 Task: Go to a home page of company Apple
Action: Mouse moved to (589, 75)
Screenshot: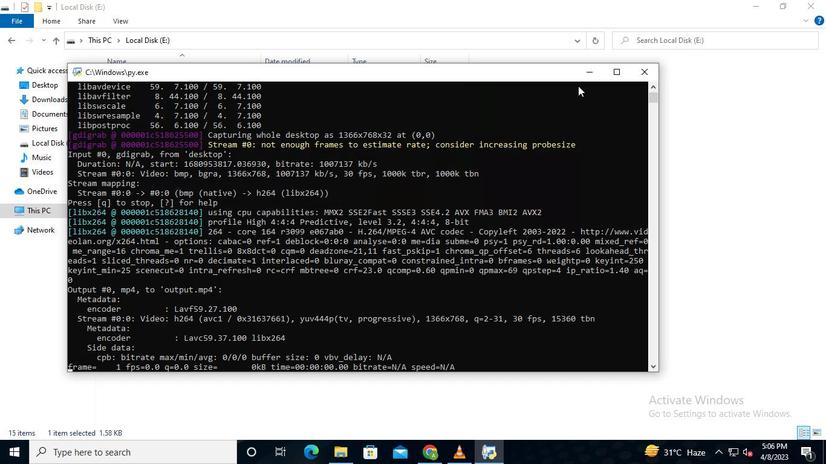 
Action: Mouse pressed left at (589, 75)
Screenshot: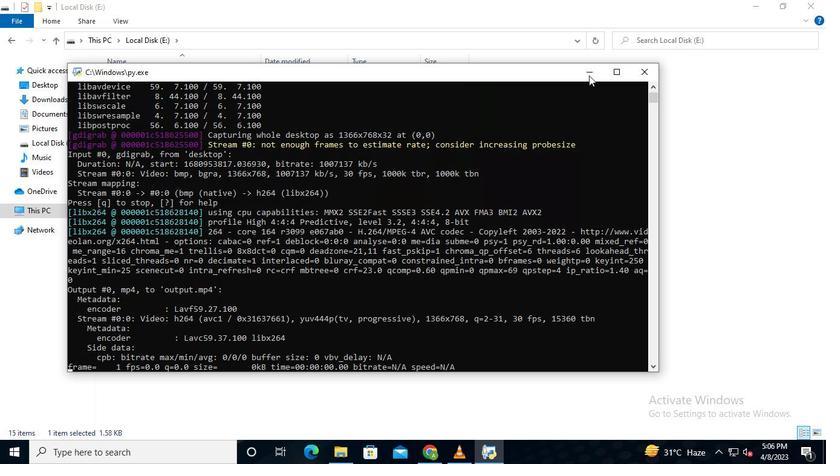 
Action: Mouse moved to (764, 10)
Screenshot: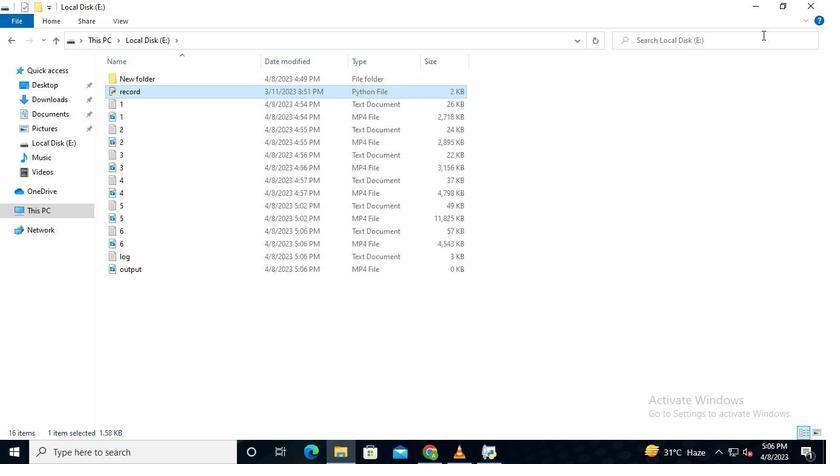 
Action: Mouse pressed left at (764, 10)
Screenshot: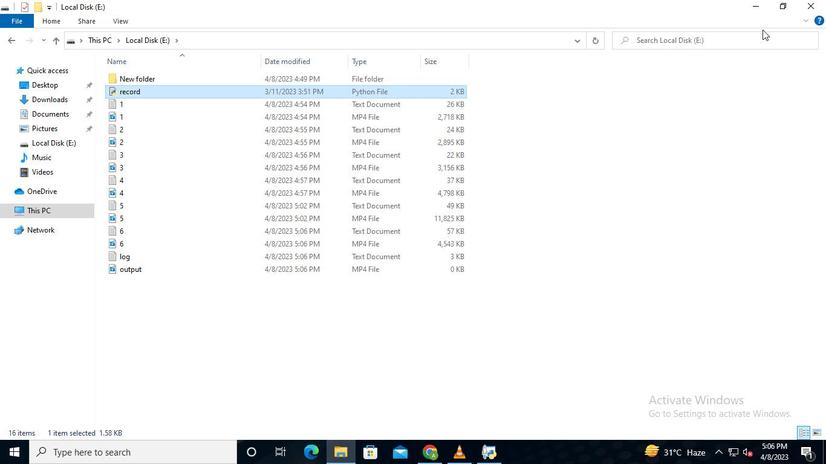
Action: Mouse moved to (435, 457)
Screenshot: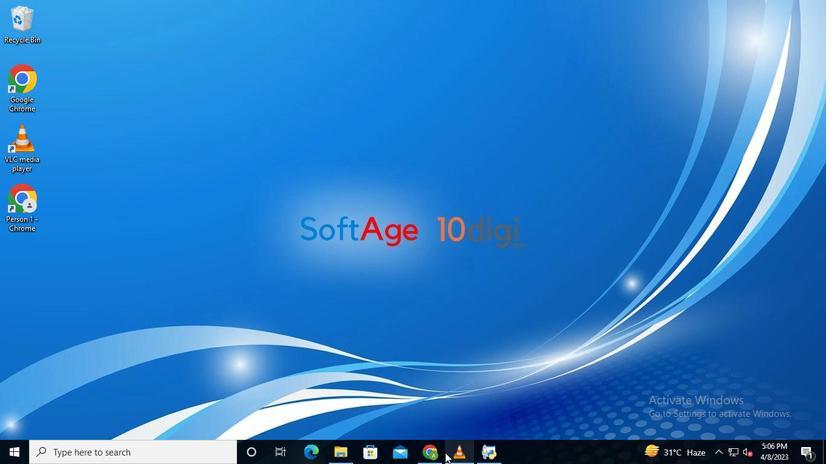 
Action: Mouse pressed left at (435, 457)
Screenshot: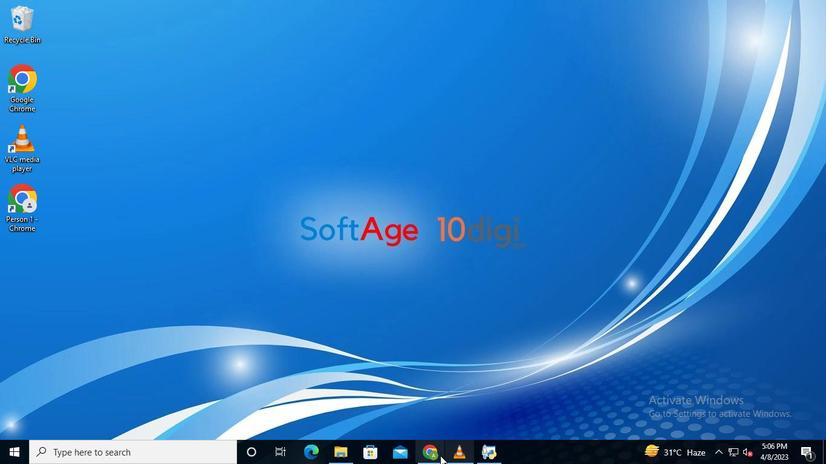 
Action: Mouse moved to (120, 77)
Screenshot: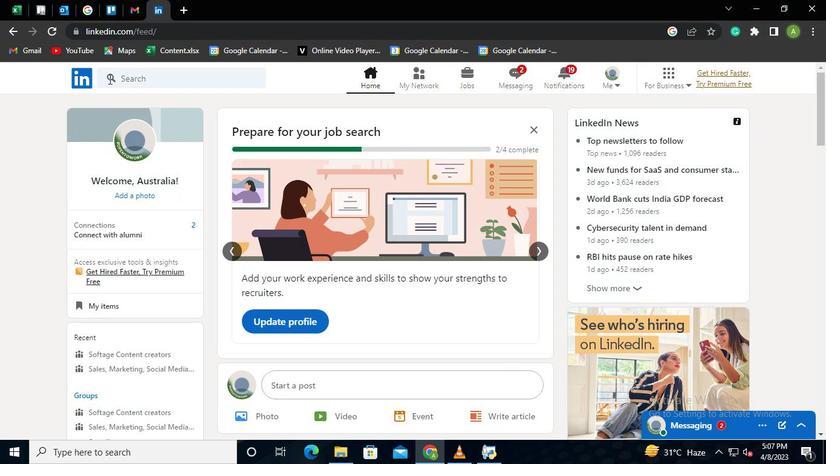 
Action: Mouse pressed left at (120, 77)
Screenshot: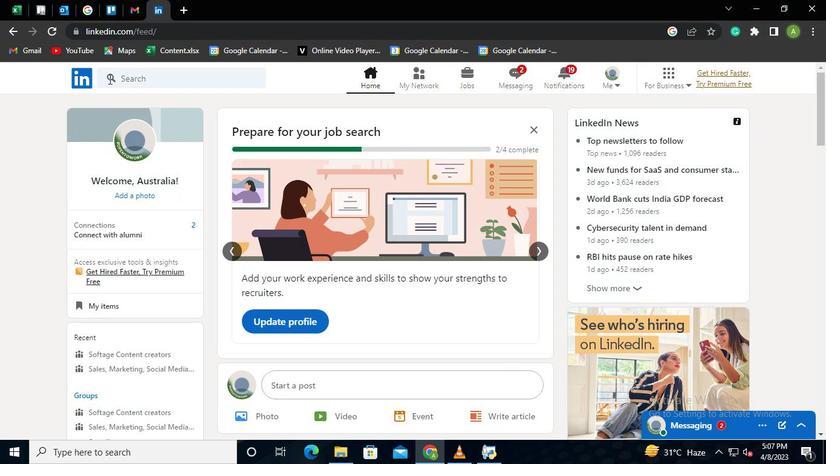 
Action: Mouse moved to (199, 102)
Screenshot: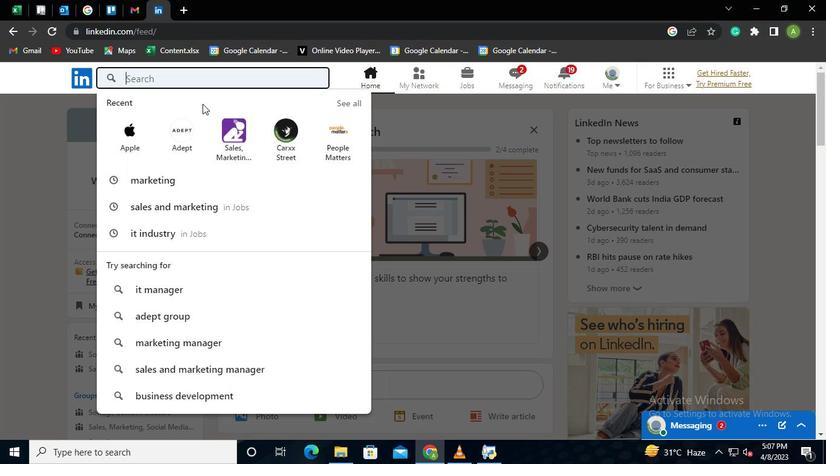 
Action: Keyboard Key.shift
Screenshot: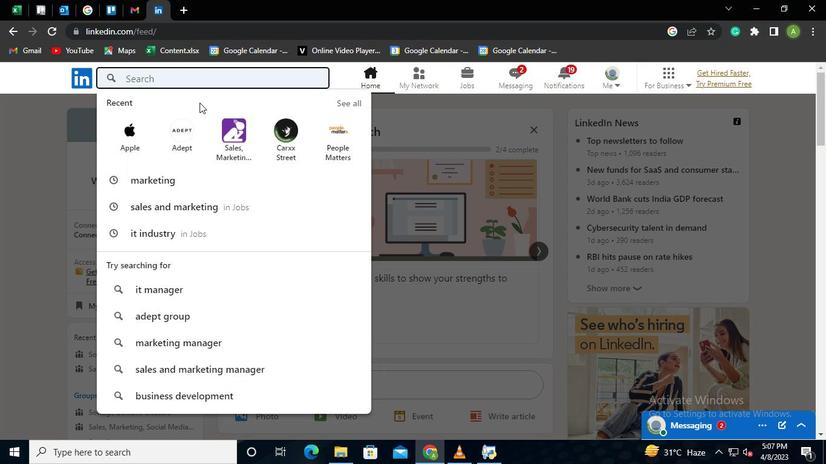 
Action: Keyboard A
Screenshot: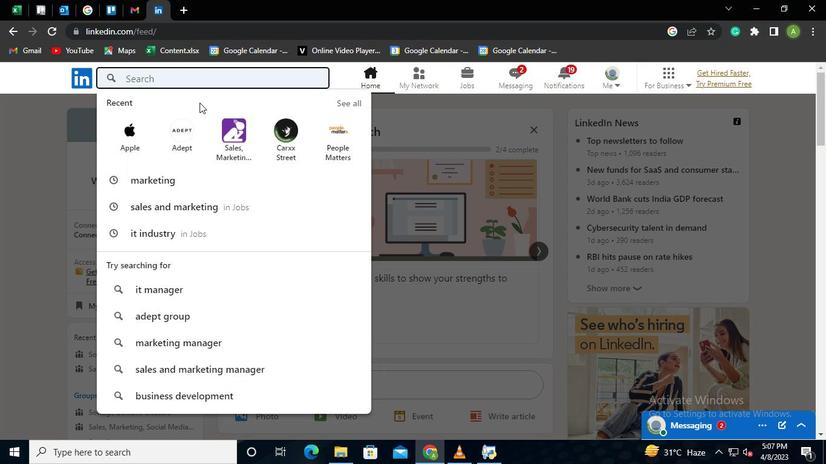 
Action: Keyboard p
Screenshot: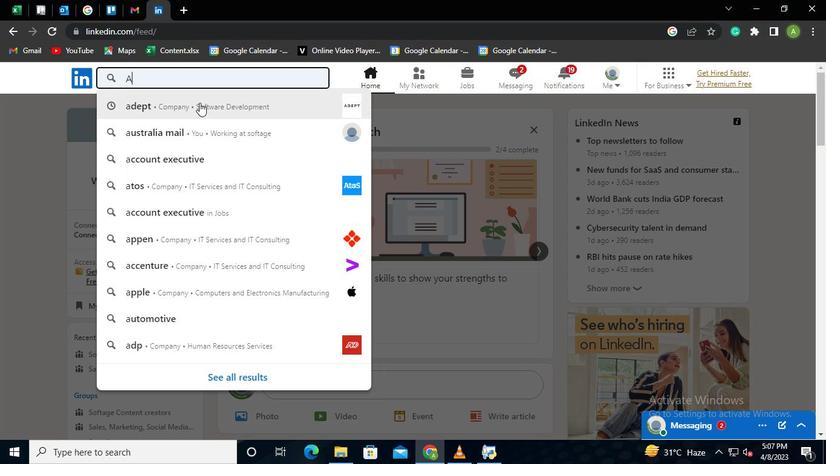 
Action: Keyboard p
Screenshot: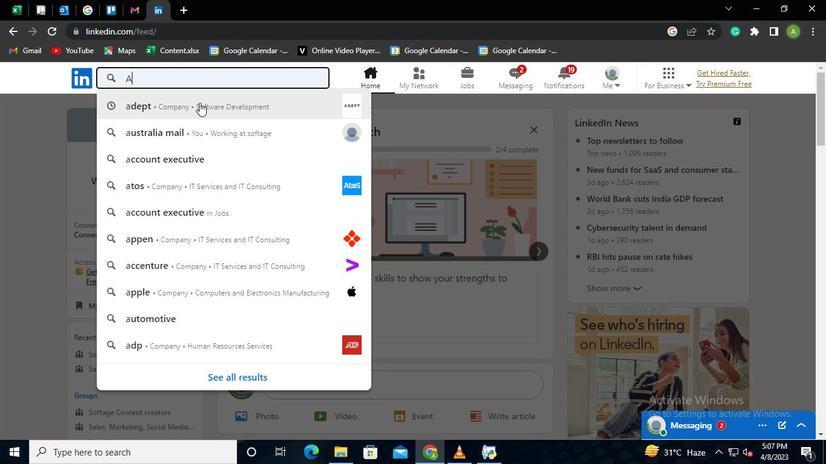 
Action: Keyboard l
Screenshot: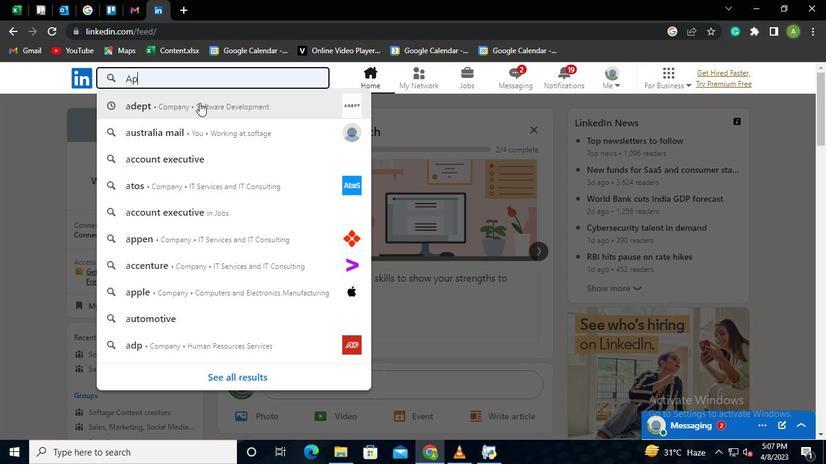 
Action: Keyboard e
Screenshot: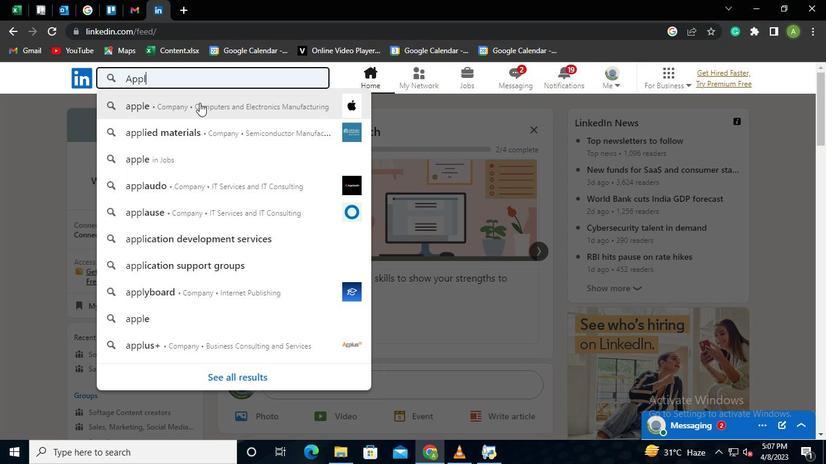 
Action: Keyboard Key.enter
Screenshot: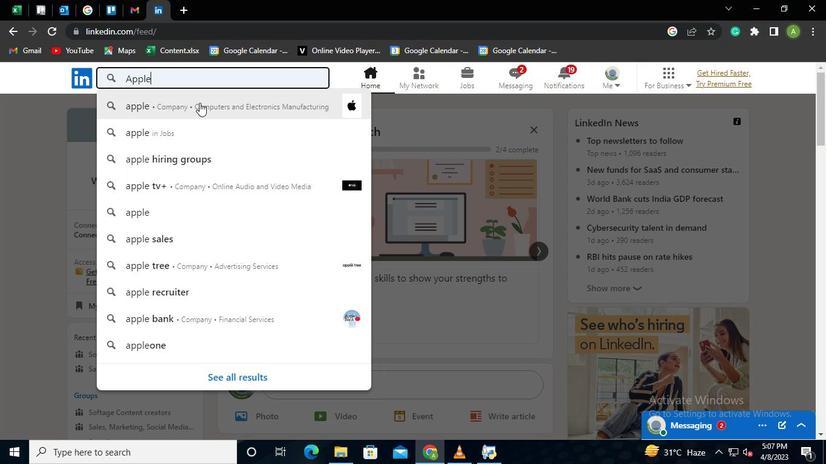 
Action: Mouse moved to (257, 193)
Screenshot: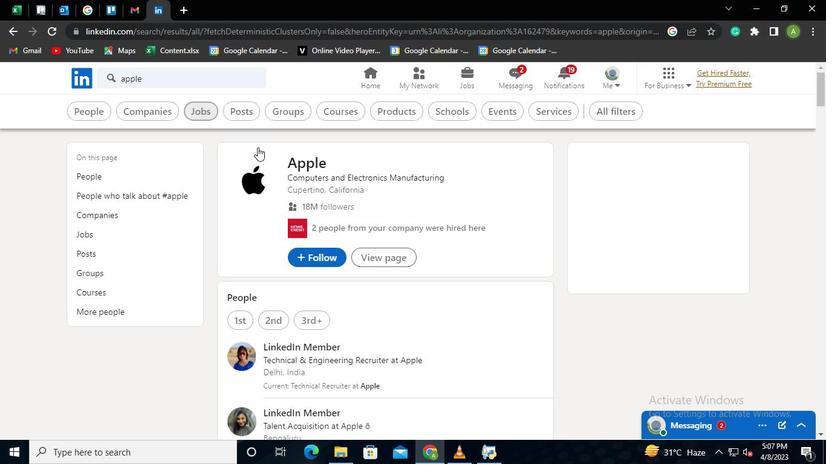 
Action: Mouse pressed left at (257, 193)
Screenshot: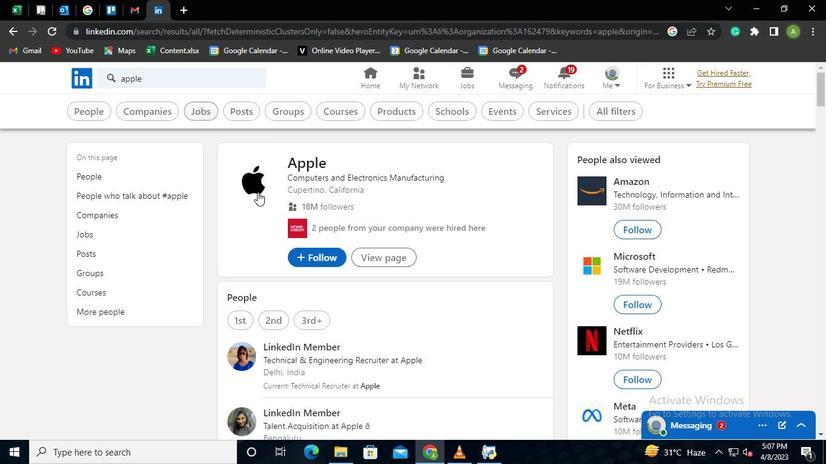 
Action: Mouse moved to (93, 336)
Screenshot: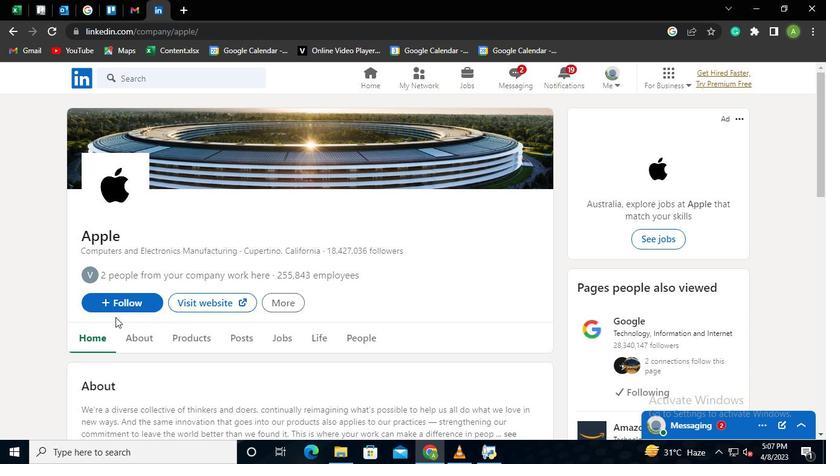 
Action: Mouse pressed left at (93, 336)
Screenshot: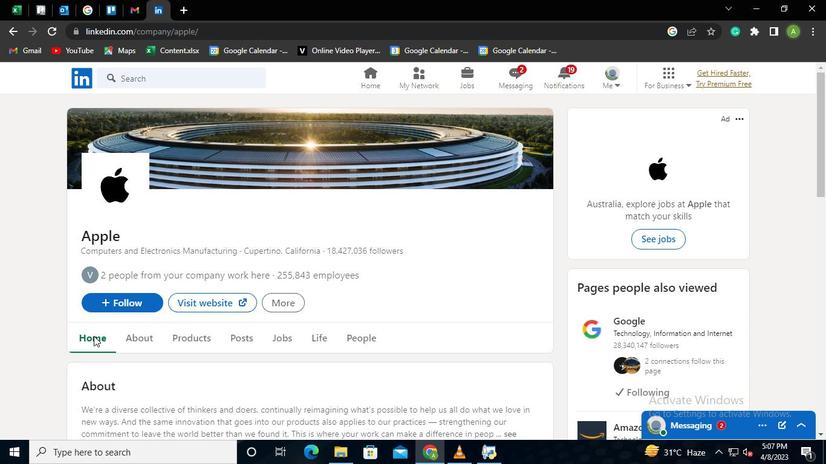 
Action: Mouse moved to (91, 340)
Screenshot: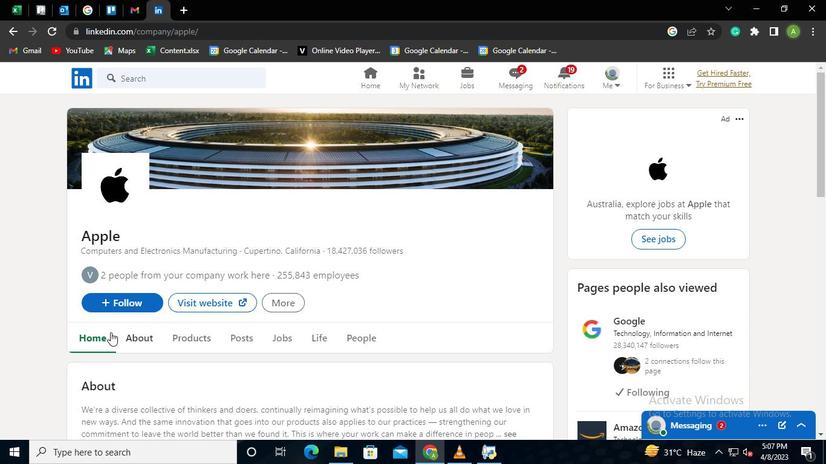 
Action: Mouse pressed left at (91, 340)
Screenshot: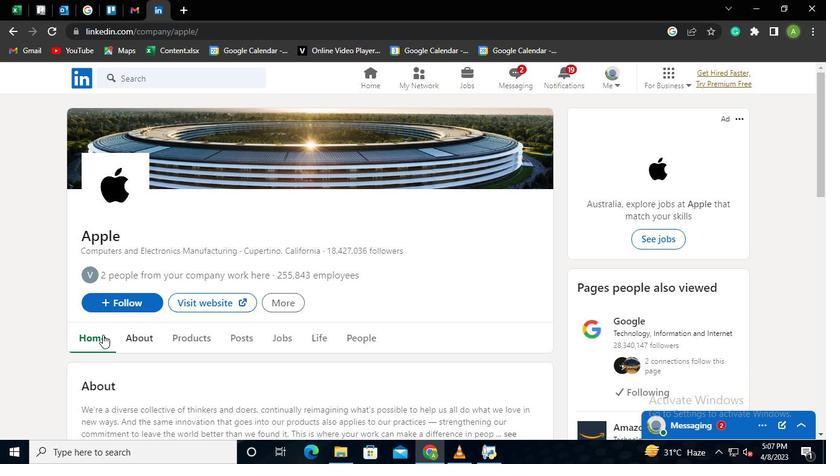 
Action: Mouse moved to (86, 76)
Screenshot: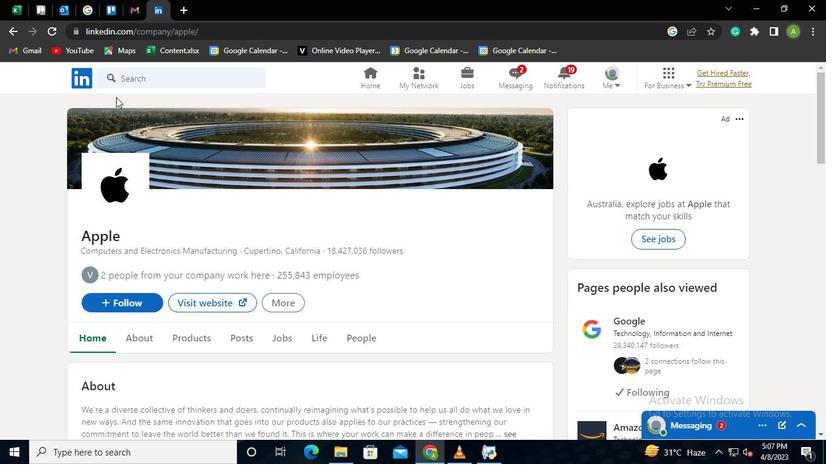 
Action: Mouse pressed left at (86, 76)
Screenshot: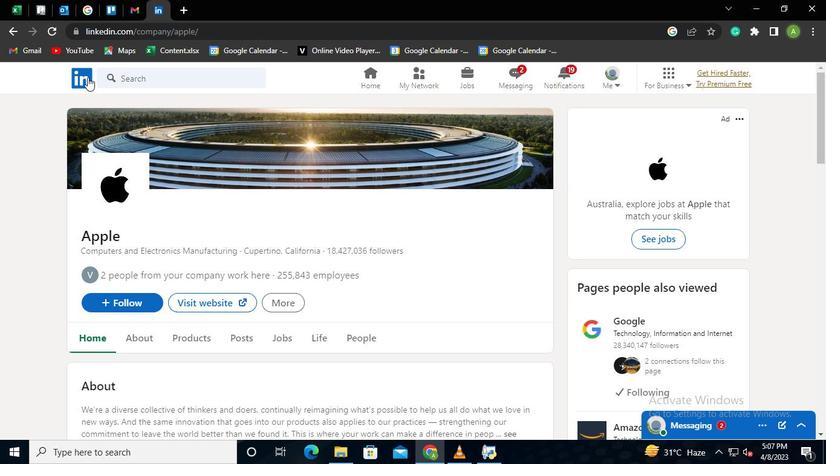 
Action: Mouse moved to (485, 446)
Screenshot: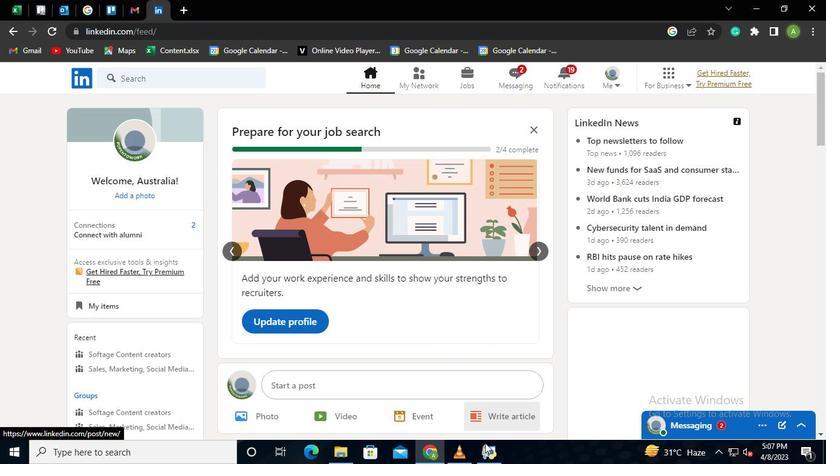
Action: Mouse pressed left at (485, 446)
Screenshot: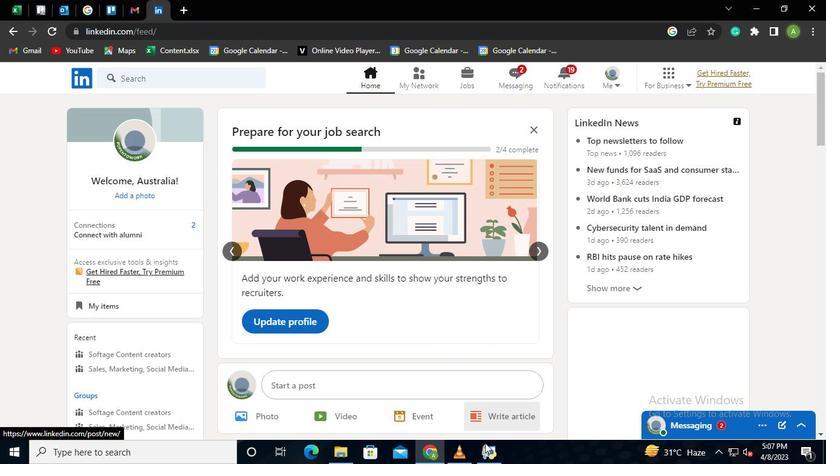 
Action: Mouse moved to (640, 68)
Screenshot: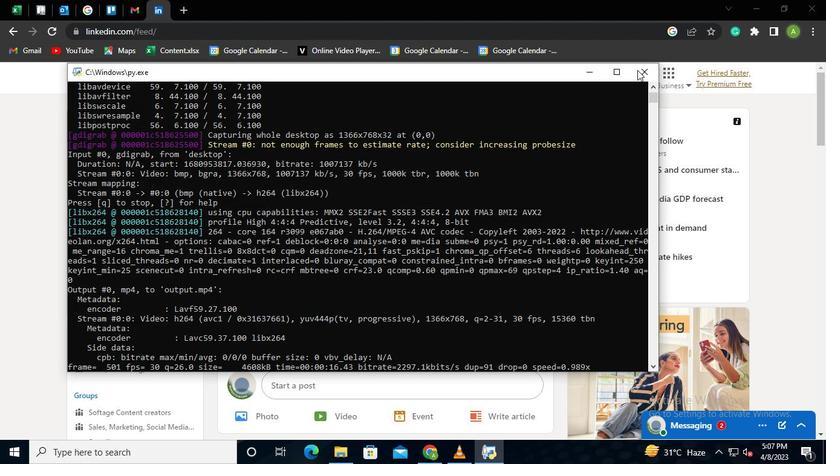 
Action: Mouse pressed left at (640, 68)
Screenshot: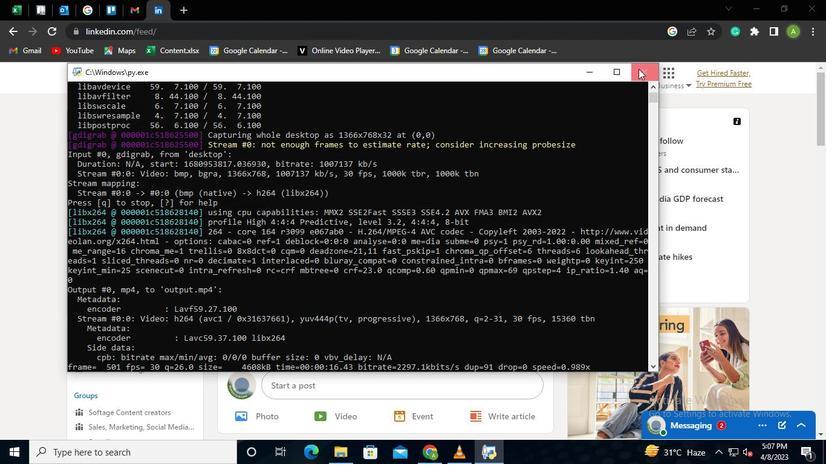 
